Task: Toggle the Python analysis and add import exact match only.
Action: Mouse moved to (22, 562)
Screenshot: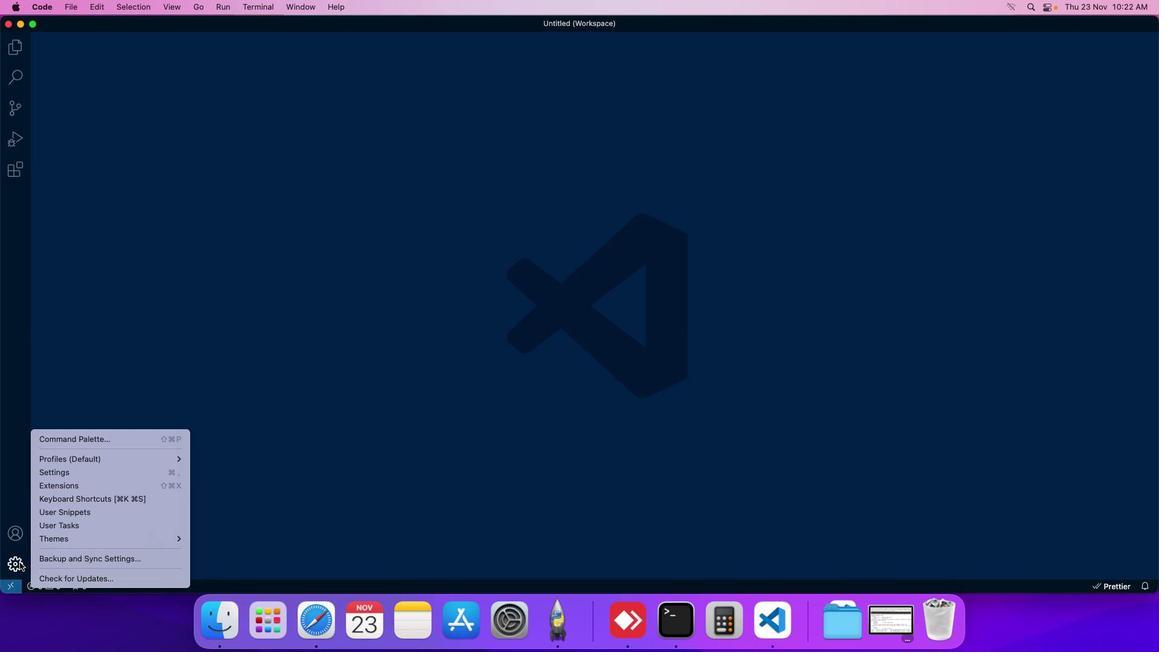 
Action: Mouse pressed left at (22, 562)
Screenshot: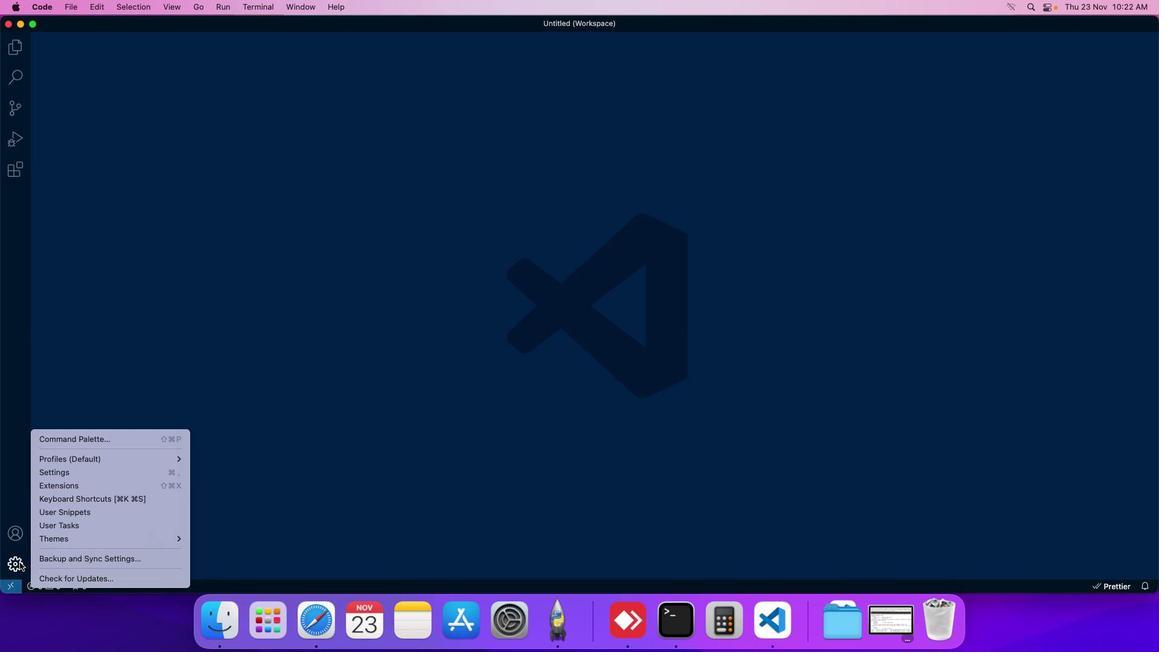 
Action: Mouse moved to (77, 475)
Screenshot: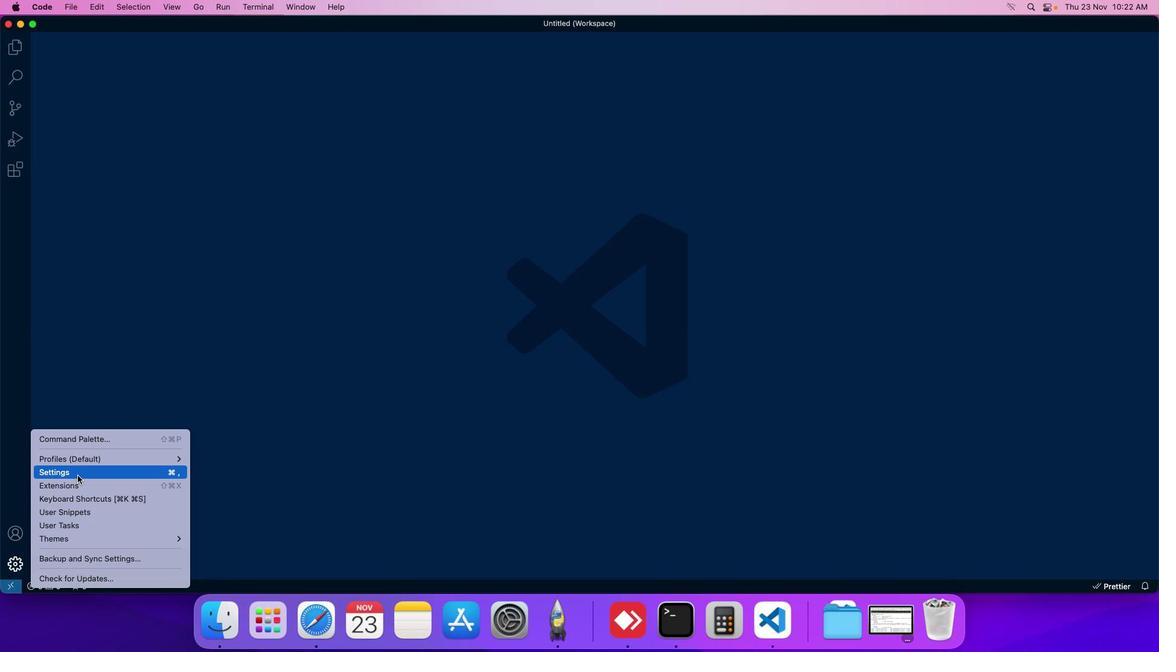 
Action: Mouse pressed left at (77, 475)
Screenshot: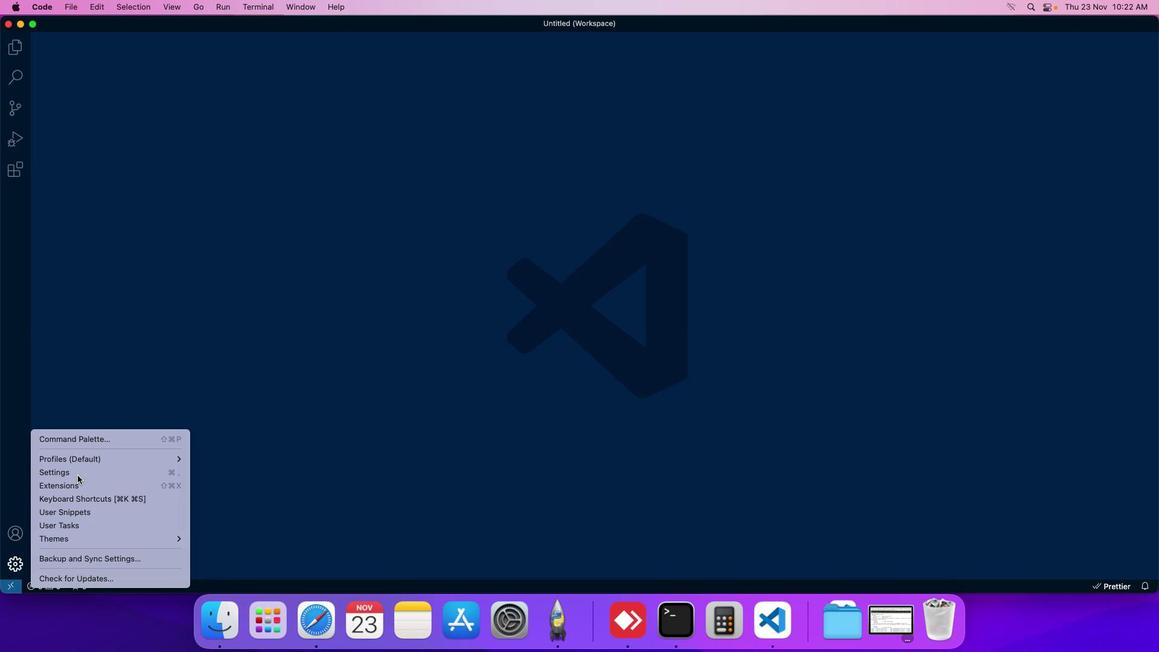 
Action: Mouse moved to (289, 94)
Screenshot: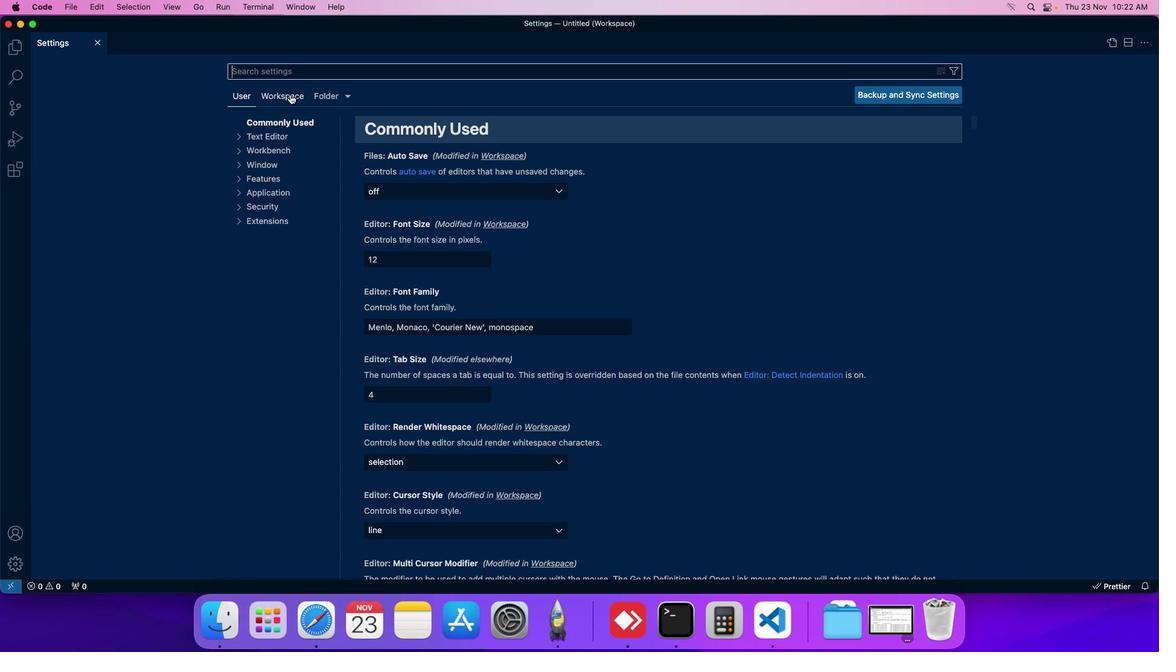 
Action: Mouse pressed left at (289, 94)
Screenshot: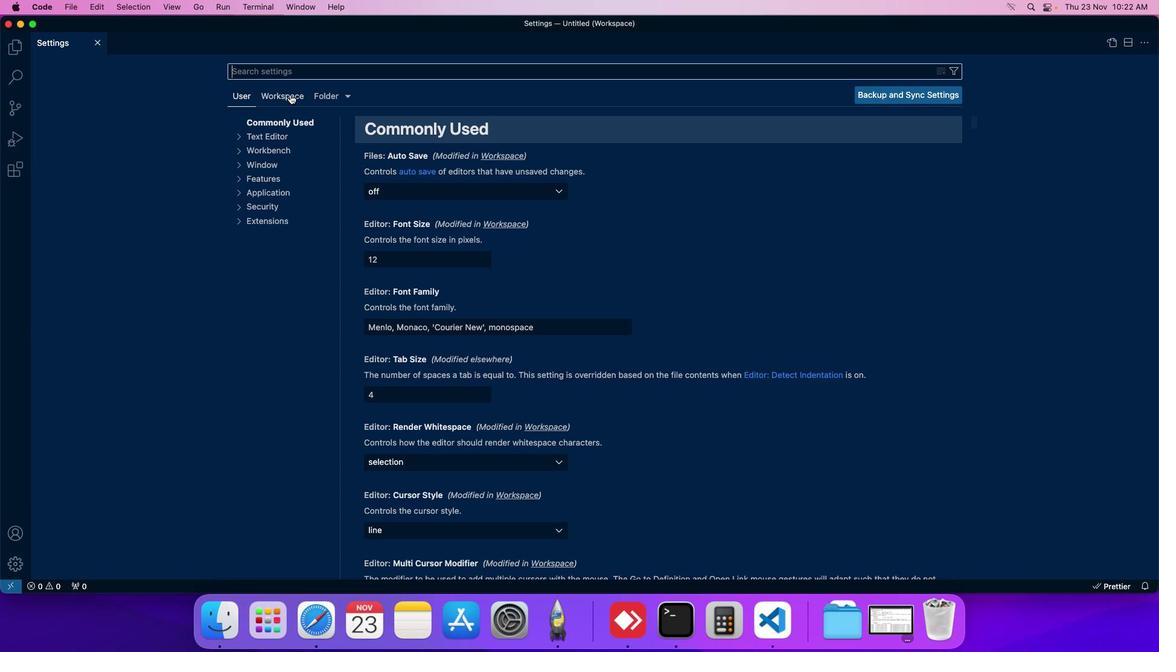
Action: Mouse moved to (273, 202)
Screenshot: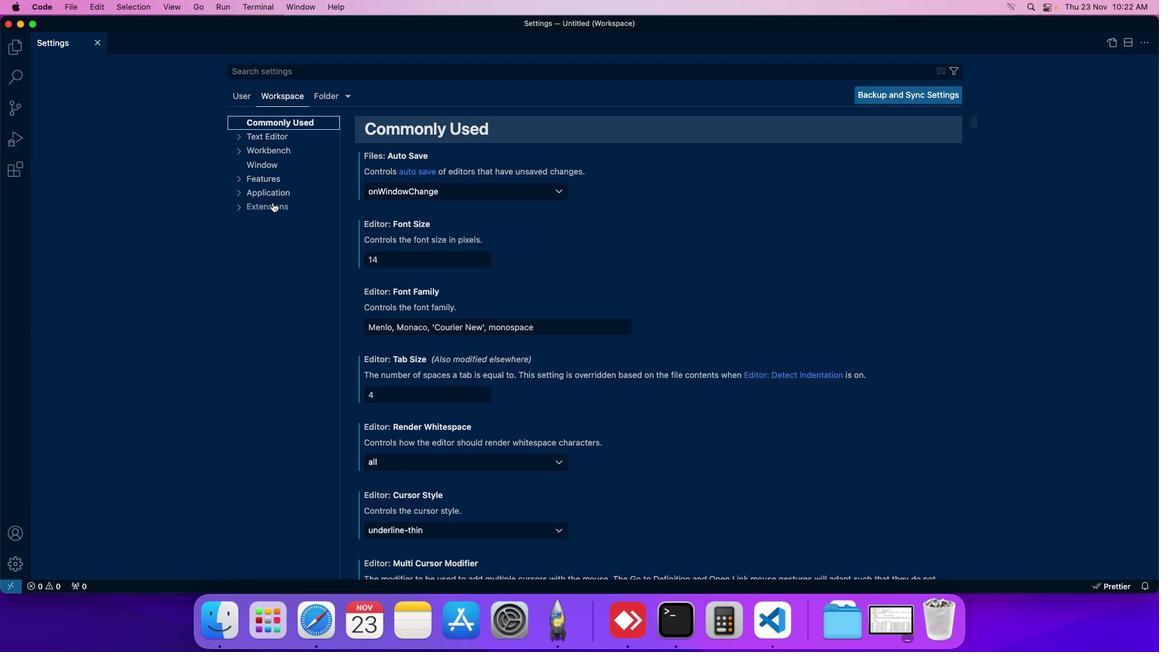 
Action: Mouse pressed left at (273, 202)
Screenshot: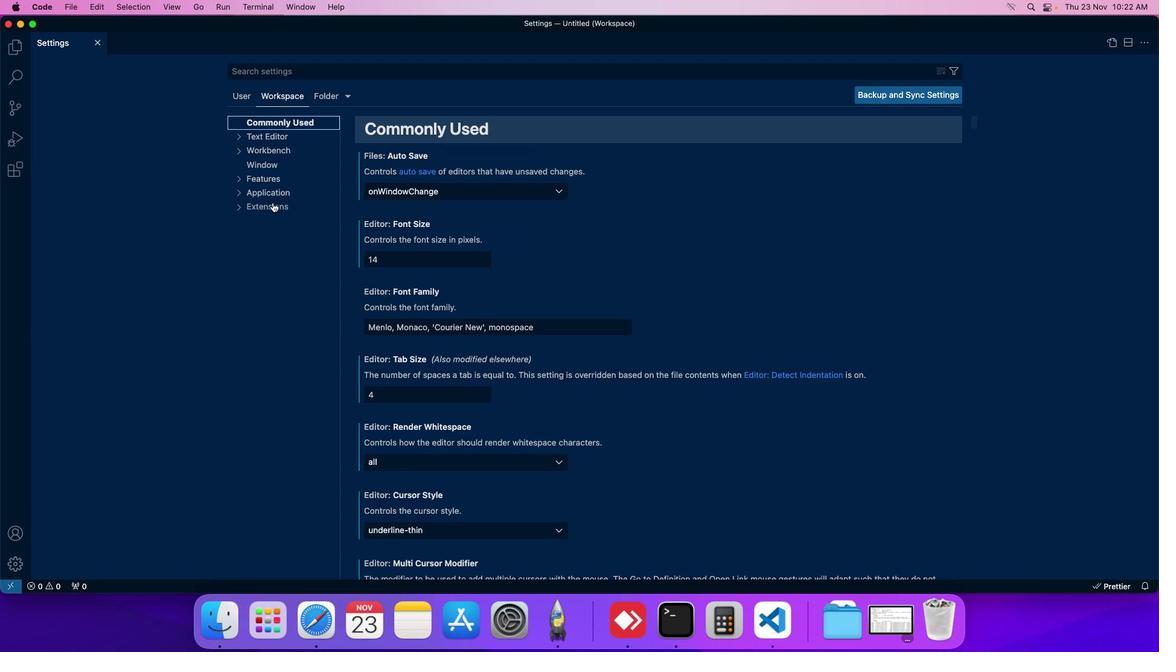 
Action: Mouse moved to (275, 456)
Screenshot: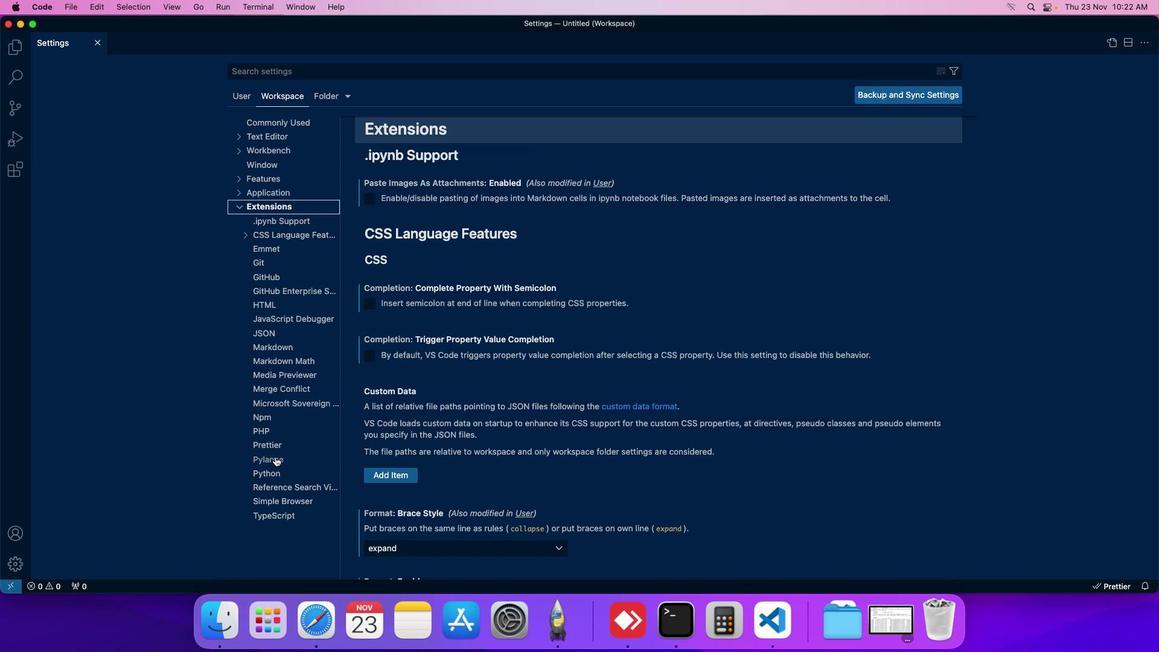 
Action: Mouse pressed left at (275, 456)
Screenshot: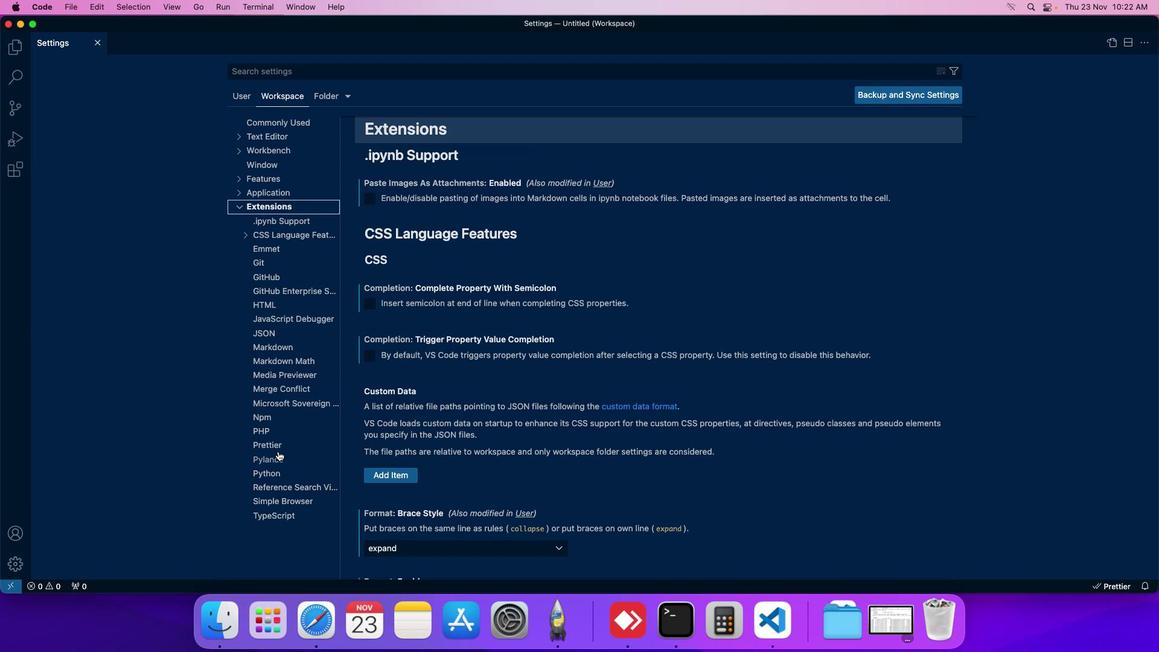 
Action: Mouse moved to (375, 172)
Screenshot: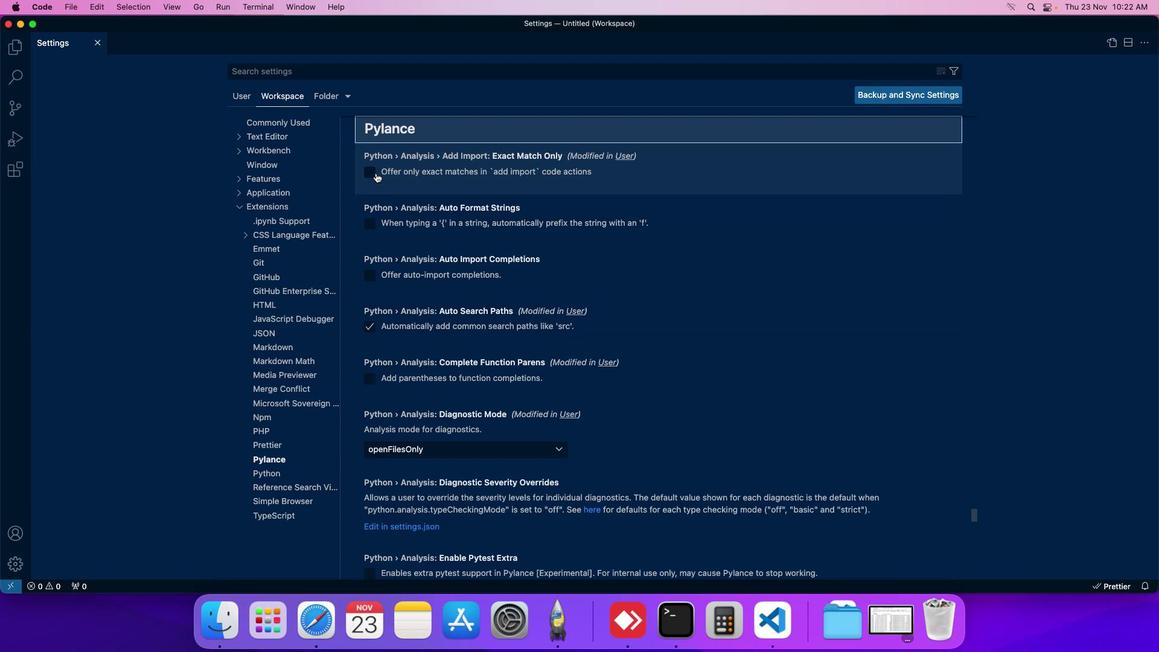 
Action: Mouse pressed left at (375, 172)
Screenshot: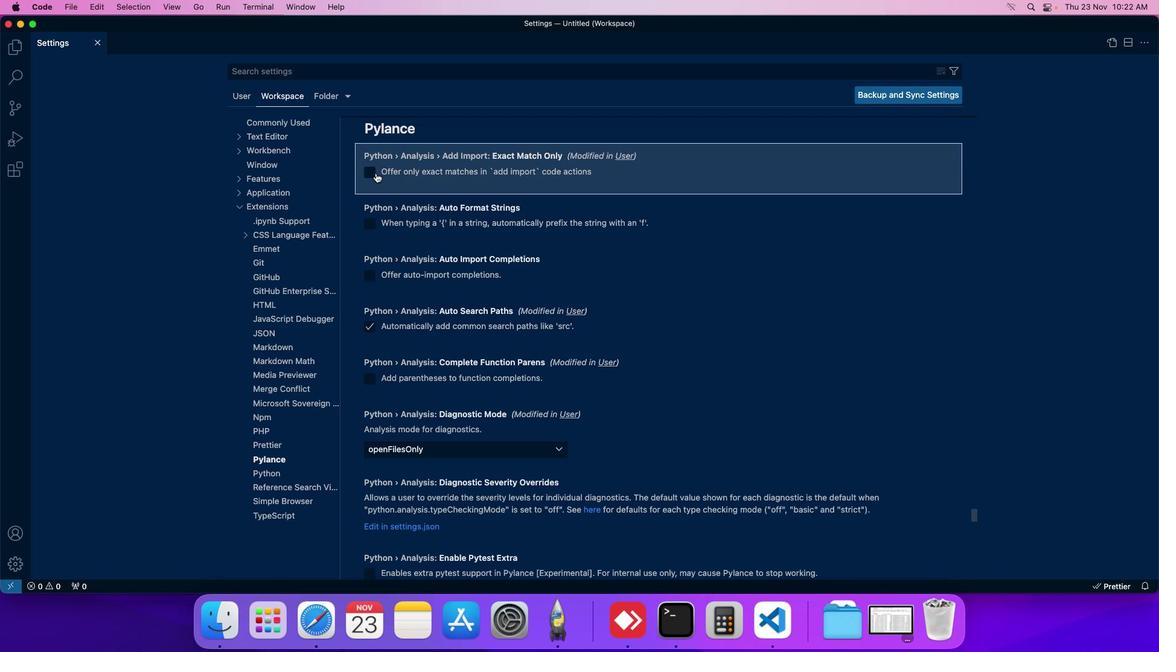
Action: Mouse moved to (372, 172)
Screenshot: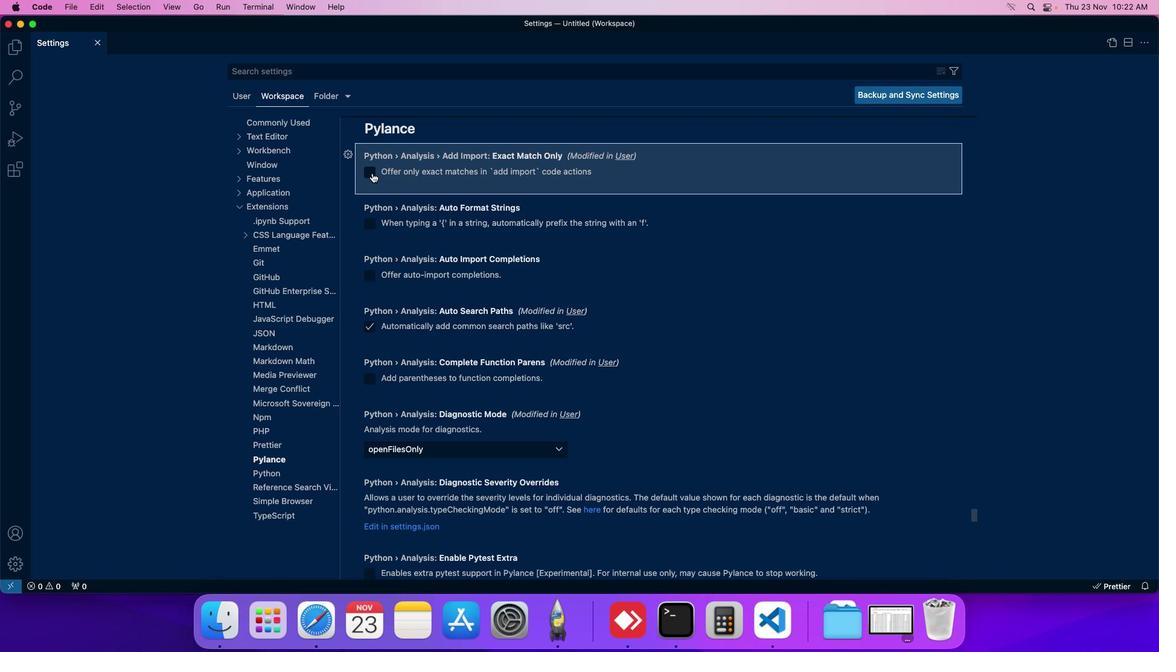 
Action: Mouse pressed left at (372, 172)
Screenshot: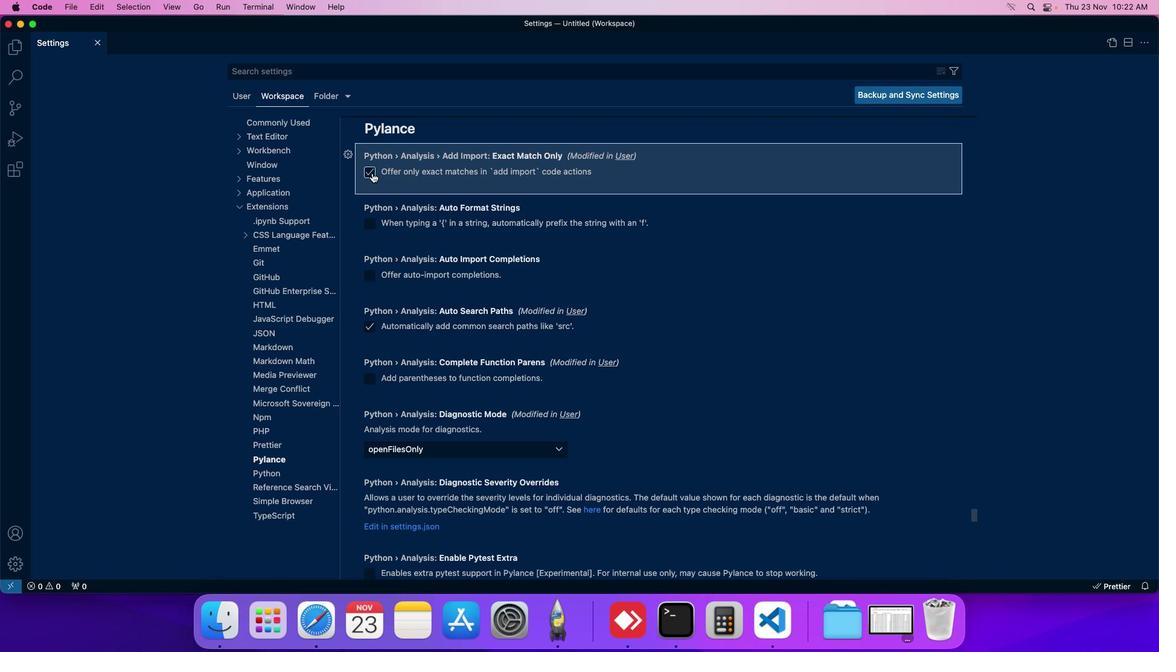 
Action: Mouse moved to (374, 174)
Screenshot: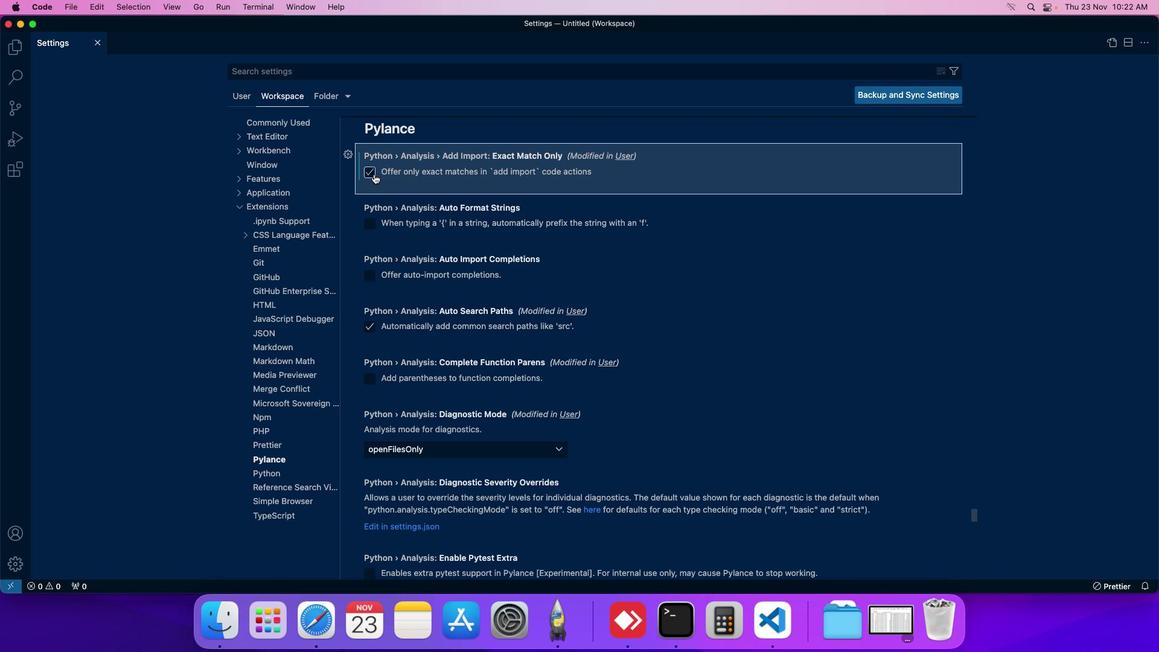 
